 Task: Start in the project AdaptFlow the sprint 'Turbo Boost', with a duration of 1 week. Start in the project AdaptFlow the sprint 'Turbo Boost', with a duration of 3 weeks. Start in the project AdaptFlow the sprint 'Turbo Boost', with a duration of 2 weeks
Action: Mouse scrolled (521, 742) with delta (0, 0)
Screenshot: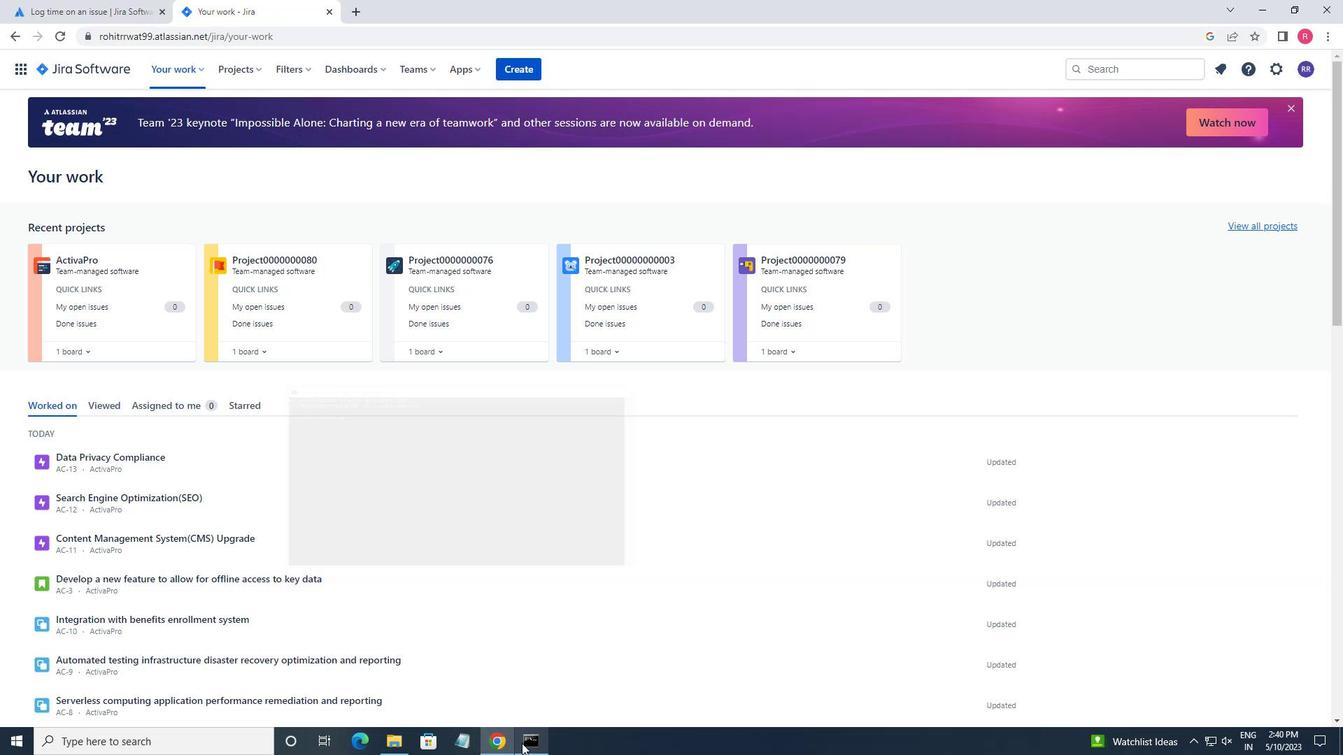 
Action: Mouse moved to (263, 74)
Screenshot: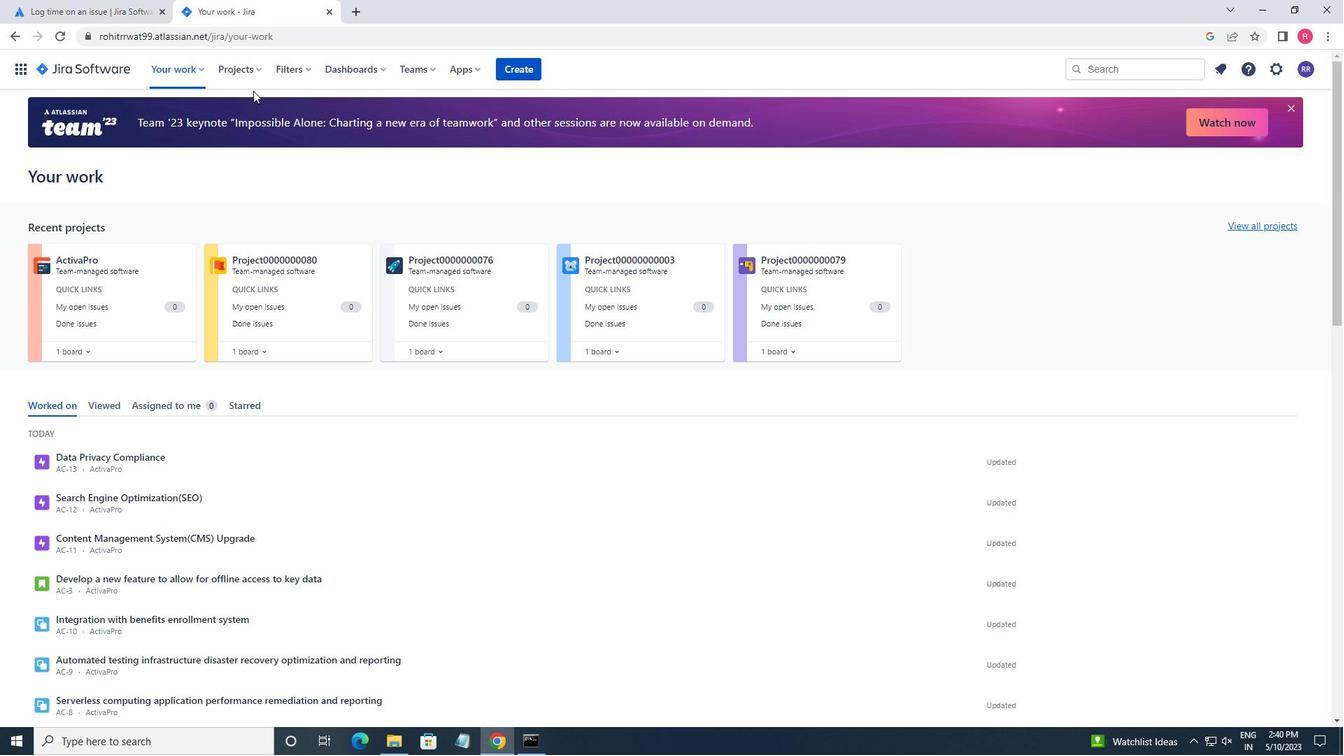 
Action: Mouse pressed left at (263, 74)
Screenshot: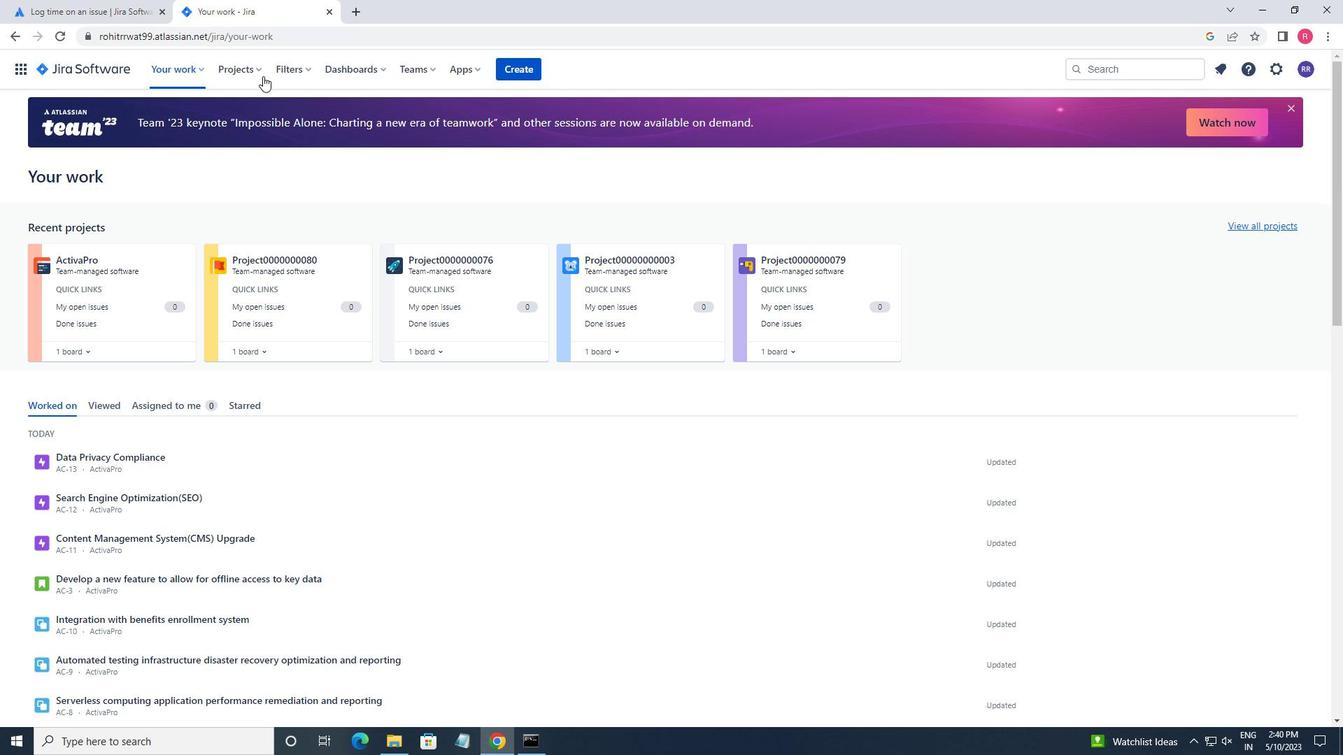 
Action: Mouse moved to (303, 130)
Screenshot: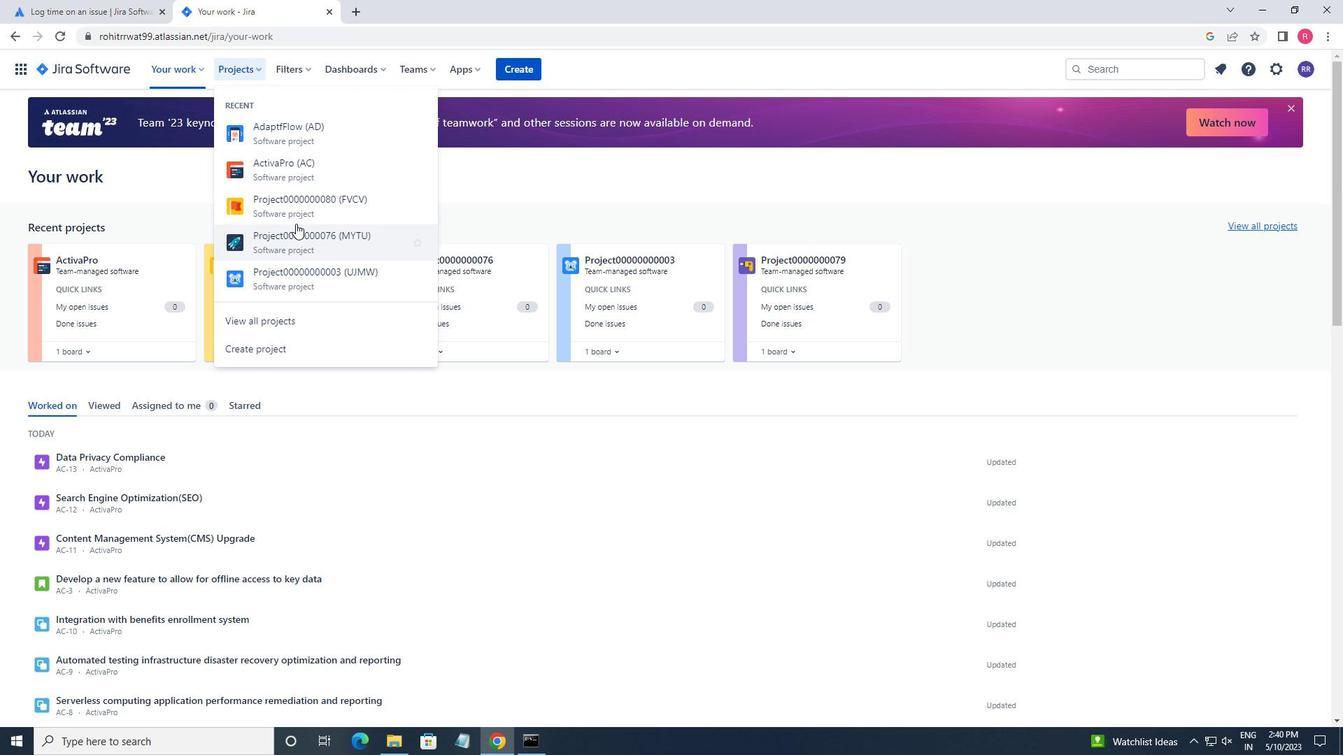 
Action: Mouse pressed left at (303, 130)
Screenshot: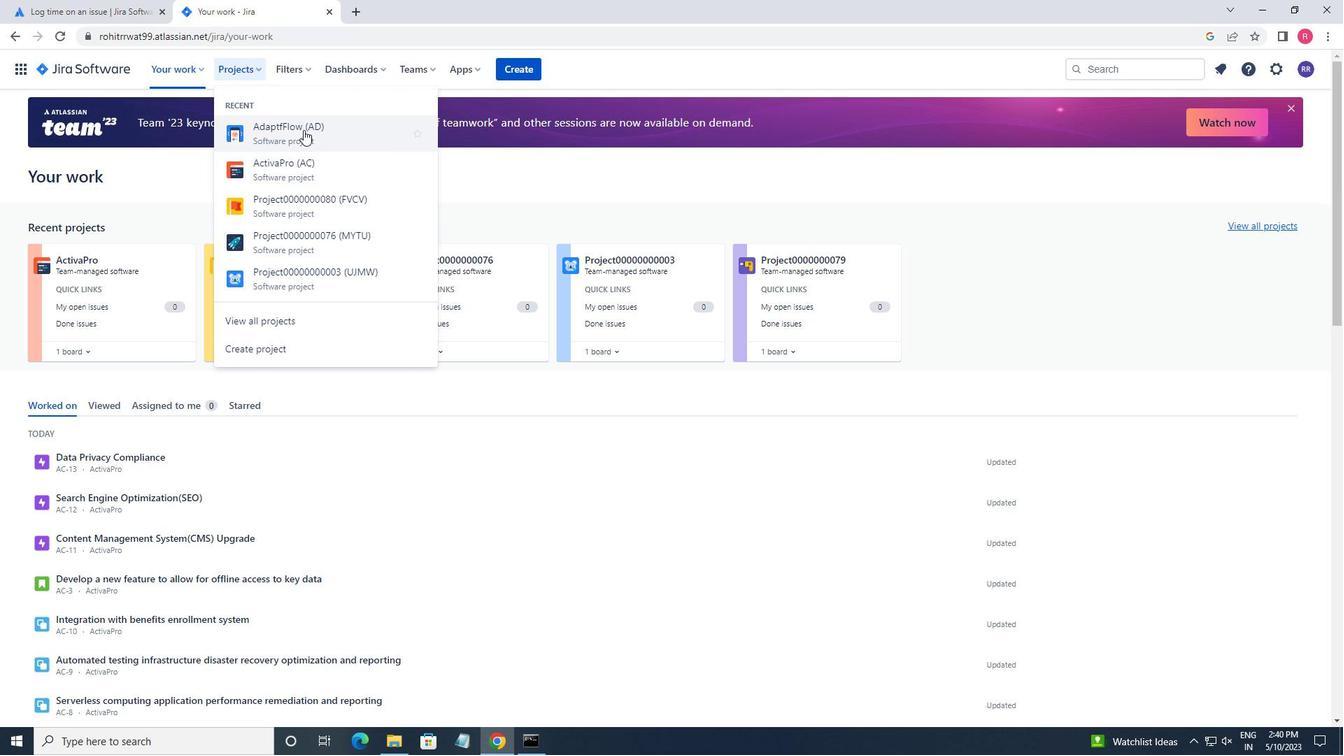 
Action: Mouse moved to (88, 216)
Screenshot: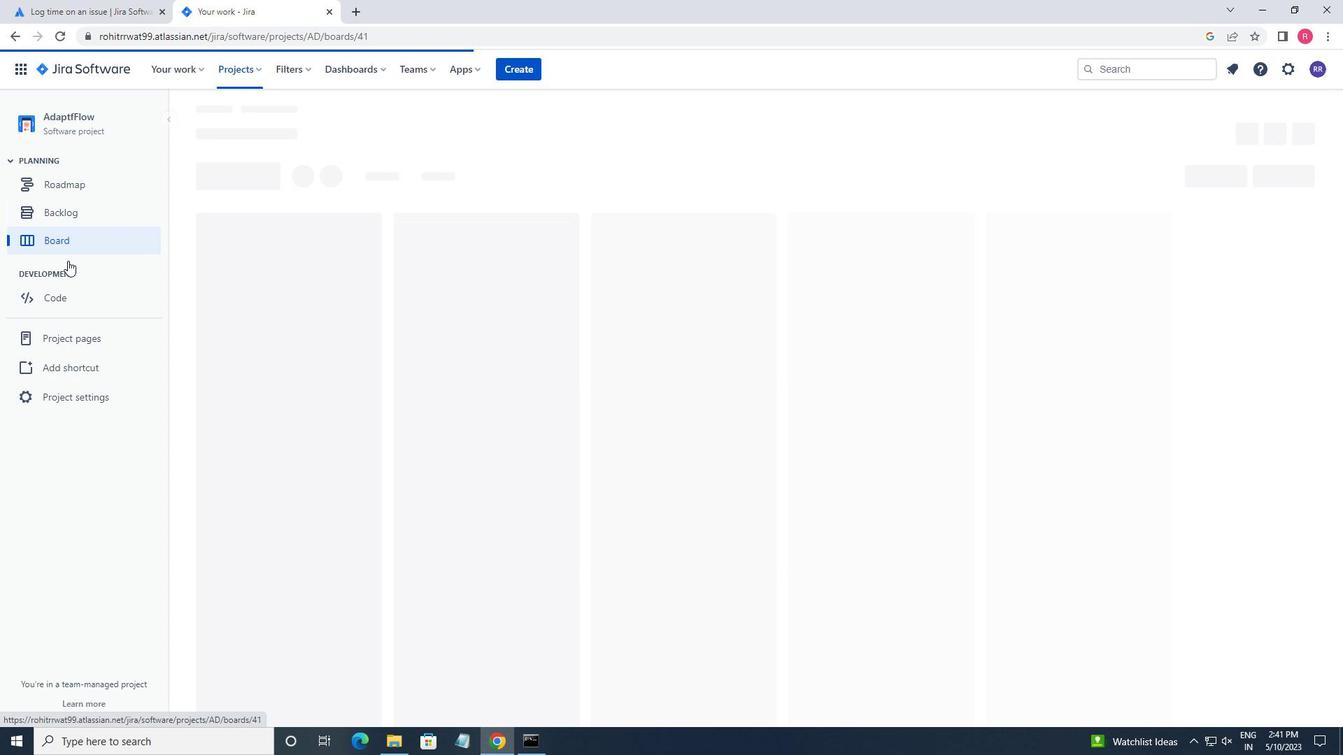 
Action: Mouse pressed left at (88, 216)
Screenshot: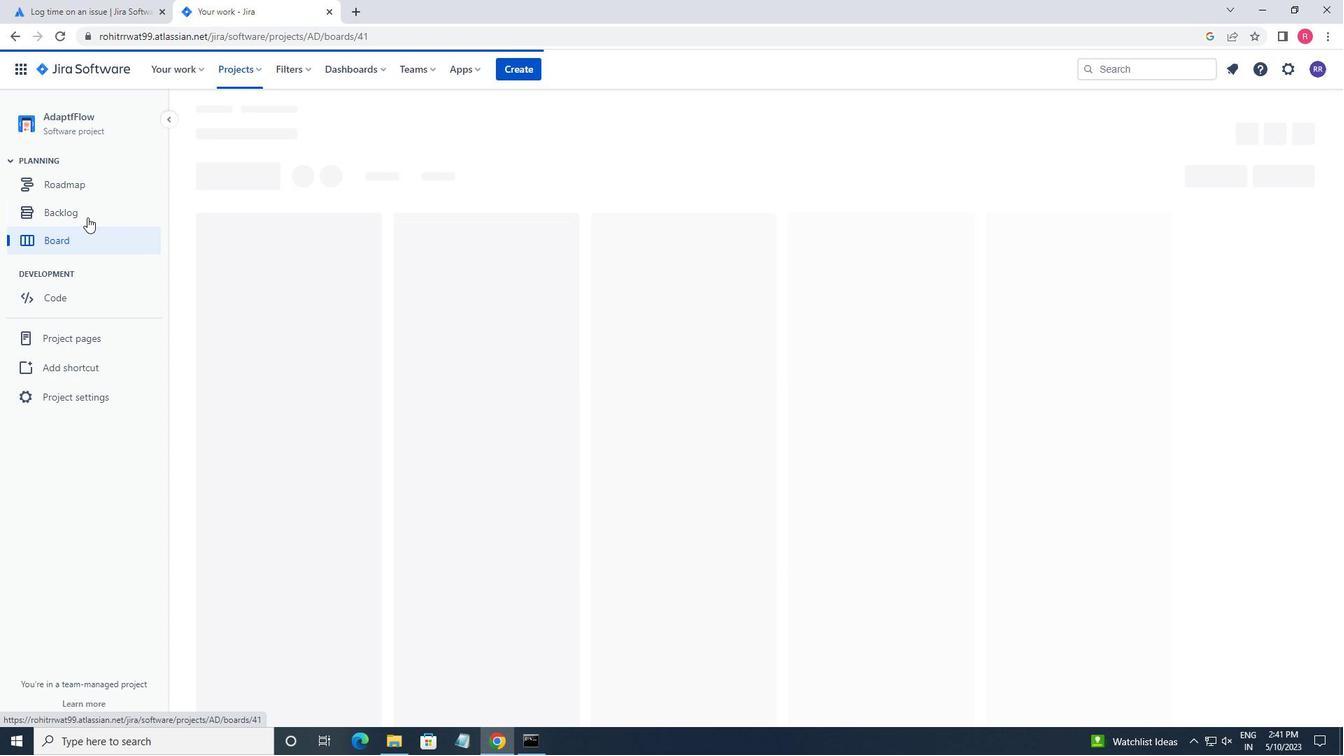 
Action: Mouse moved to (1235, 225)
Screenshot: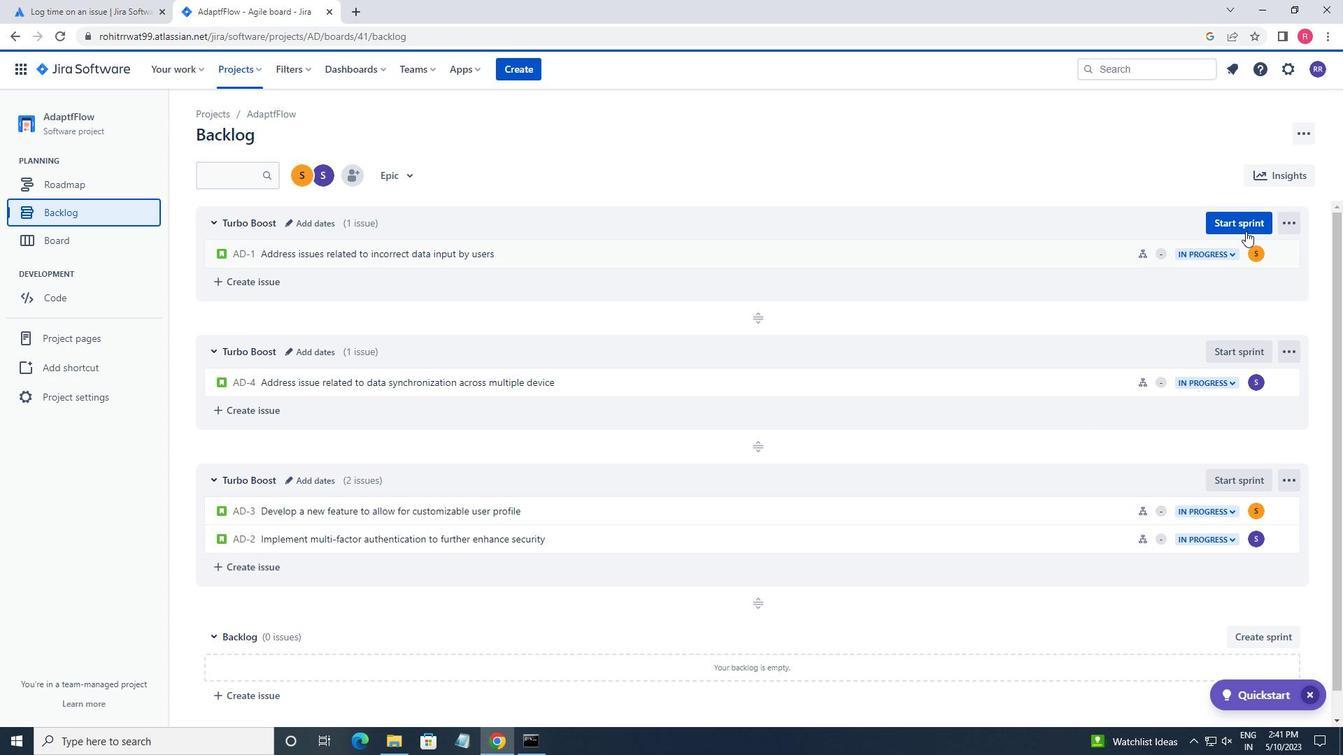 
Action: Mouse pressed left at (1235, 225)
Screenshot: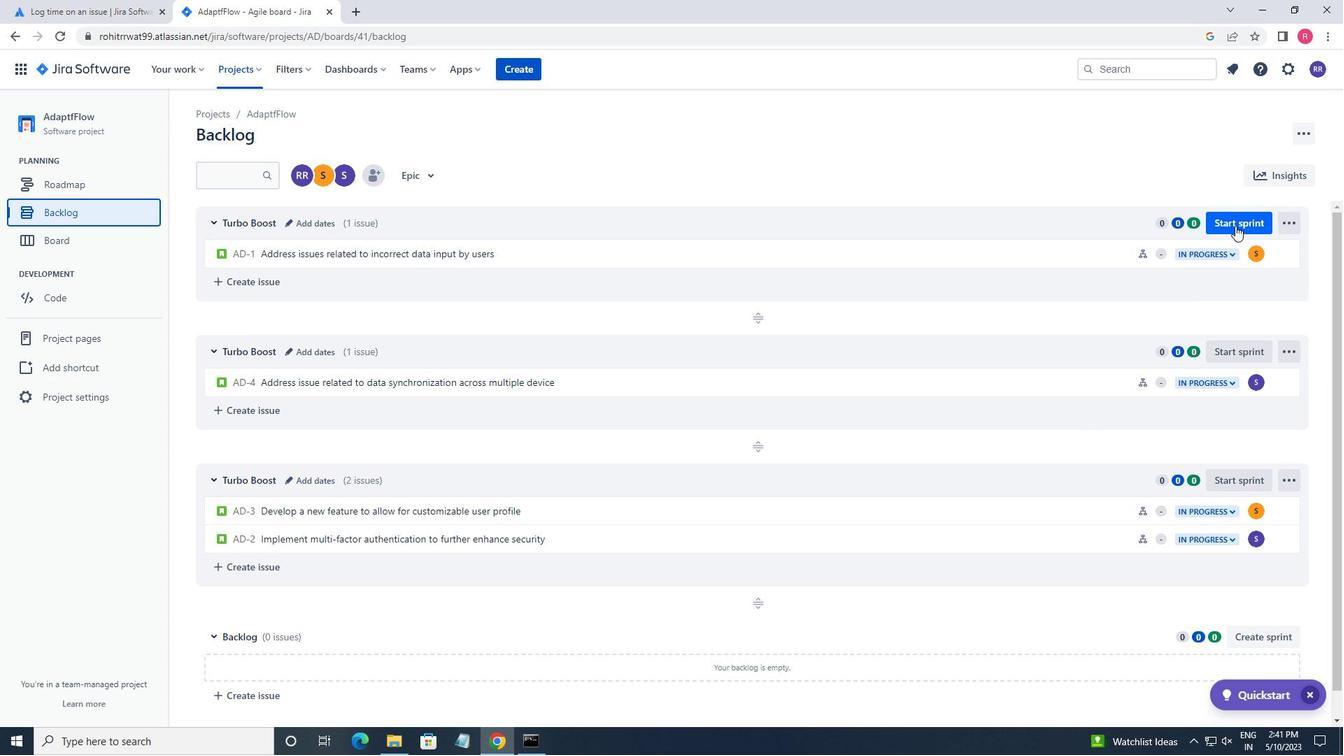 
Action: Mouse moved to (587, 246)
Screenshot: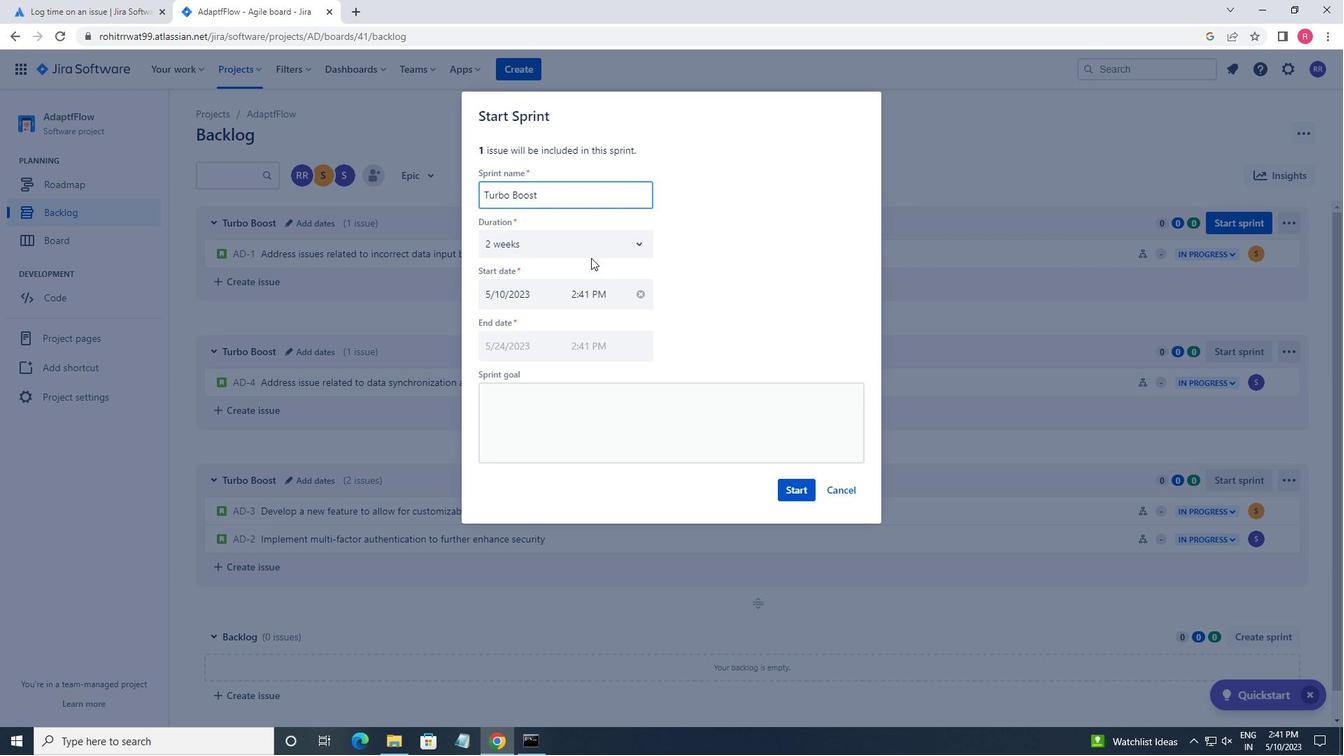 
Action: Mouse pressed left at (587, 246)
Screenshot: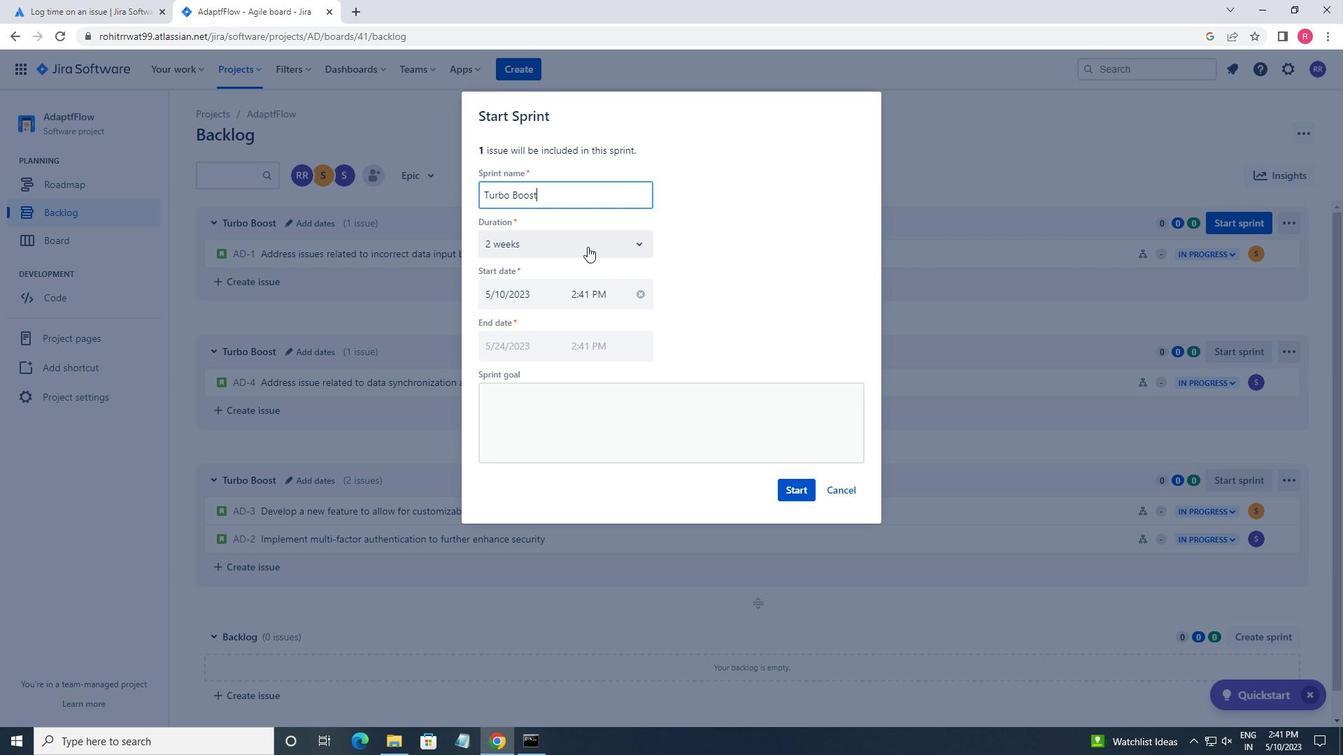 
Action: Mouse moved to (527, 274)
Screenshot: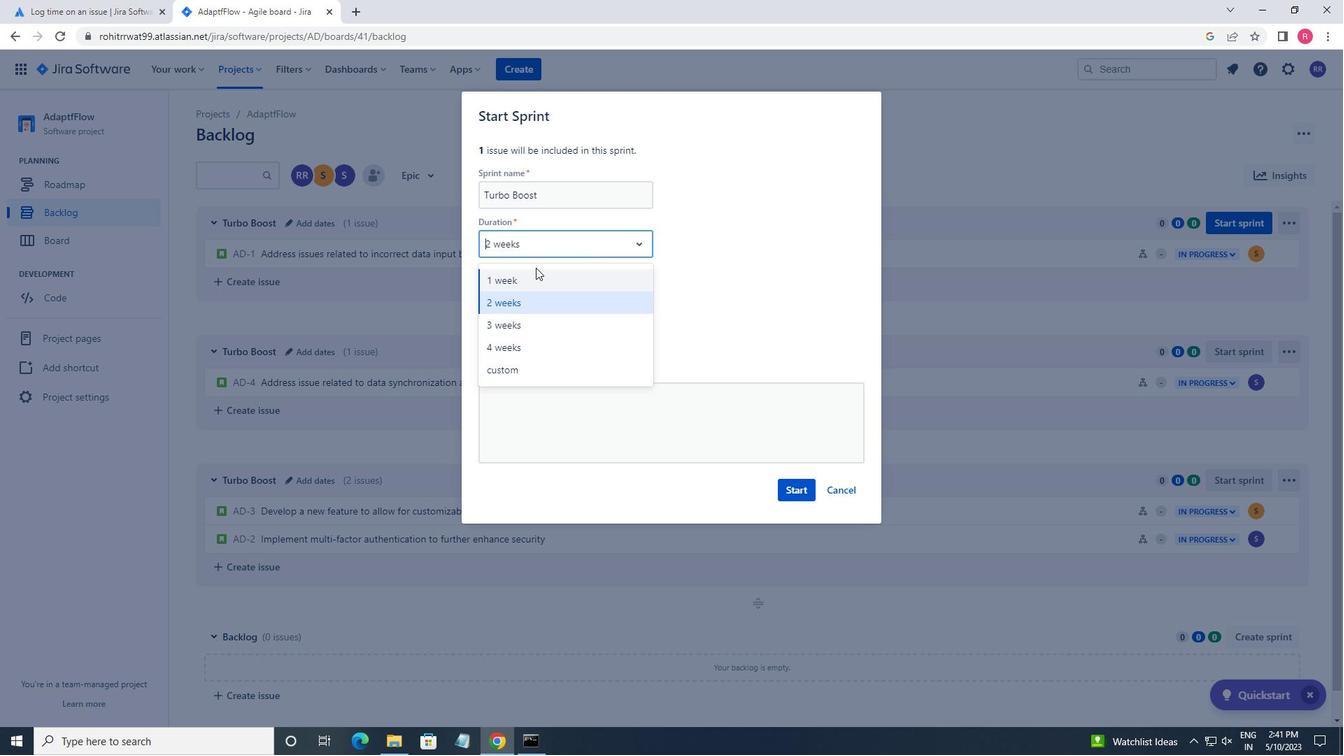
Action: Mouse pressed left at (527, 274)
Screenshot: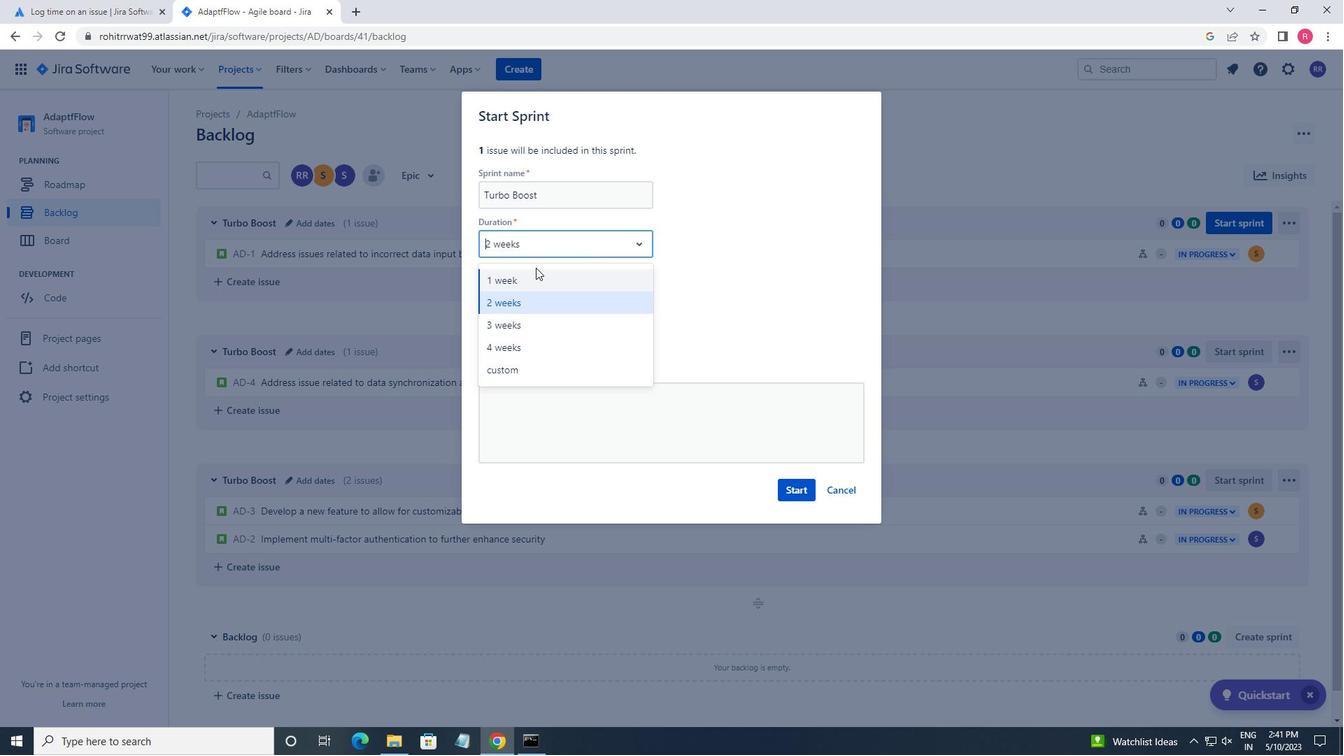 
Action: Mouse moved to (796, 492)
Screenshot: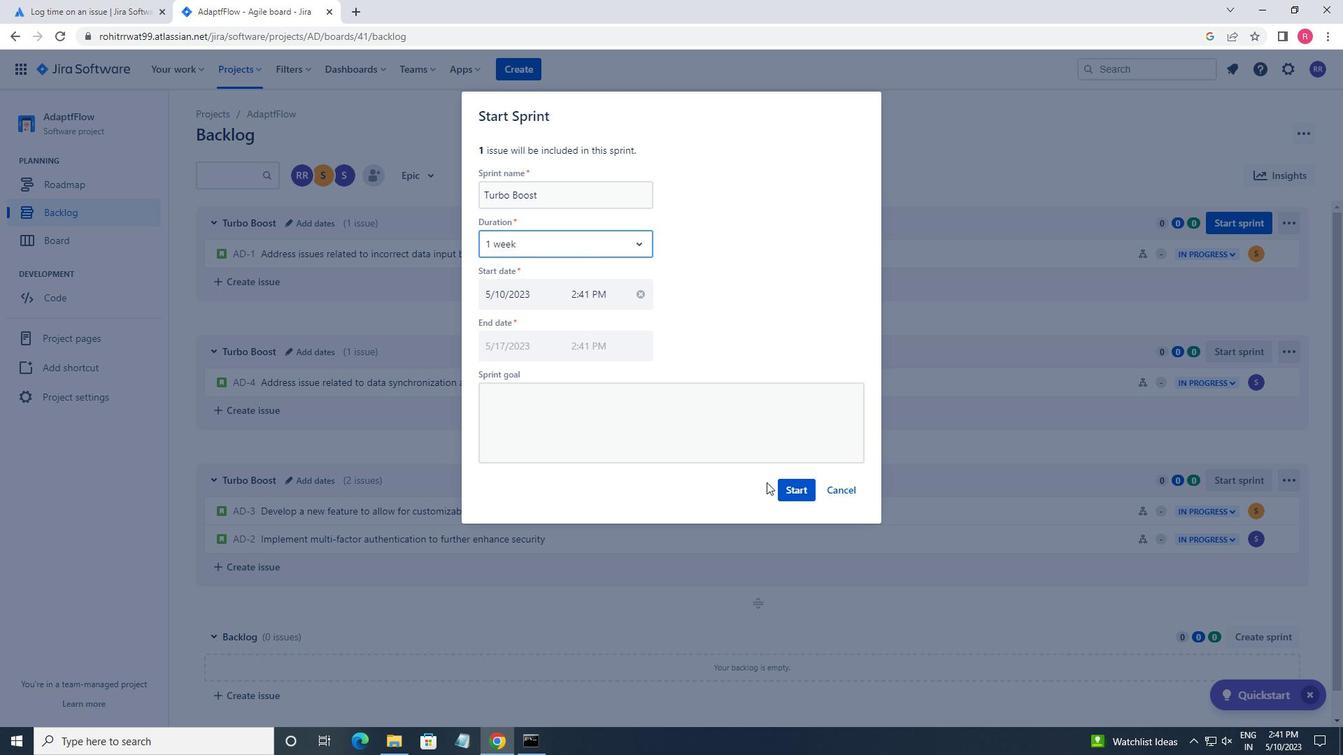 
Action: Mouse pressed left at (796, 492)
Screenshot: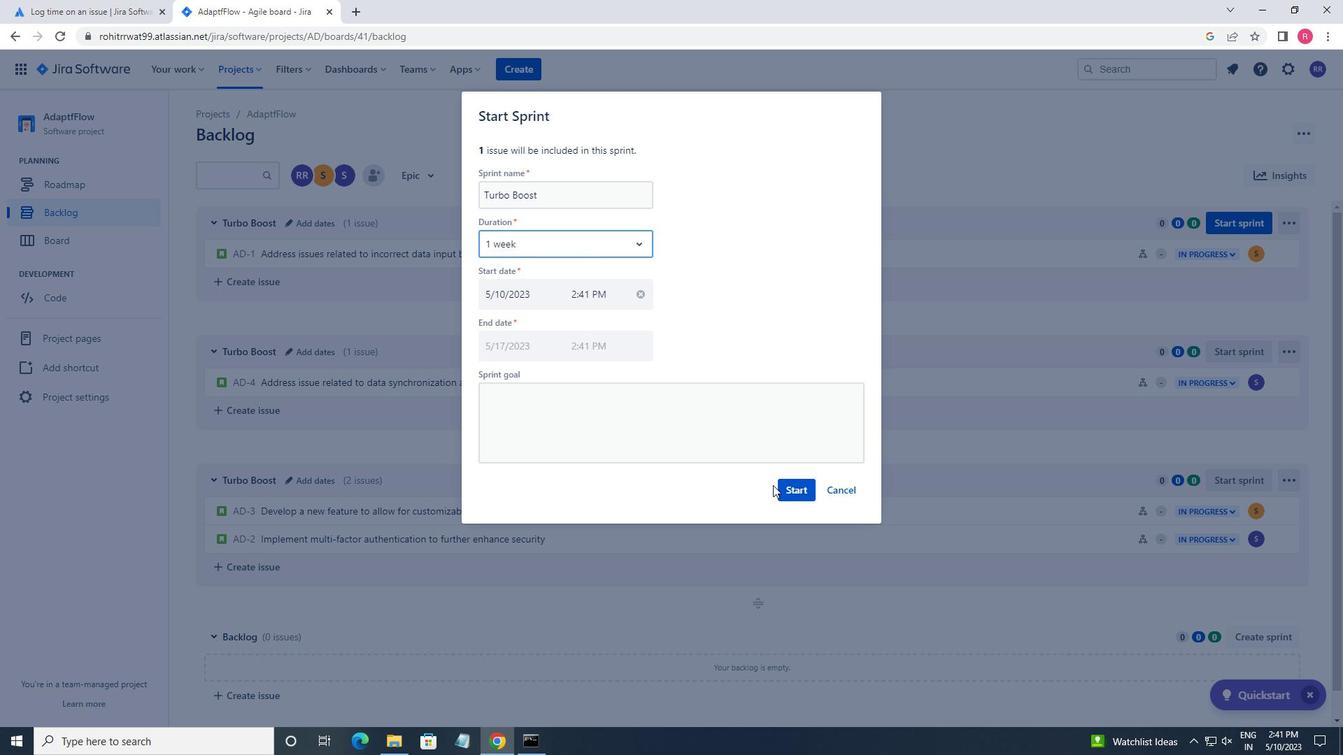
Action: Mouse moved to (48, 209)
Screenshot: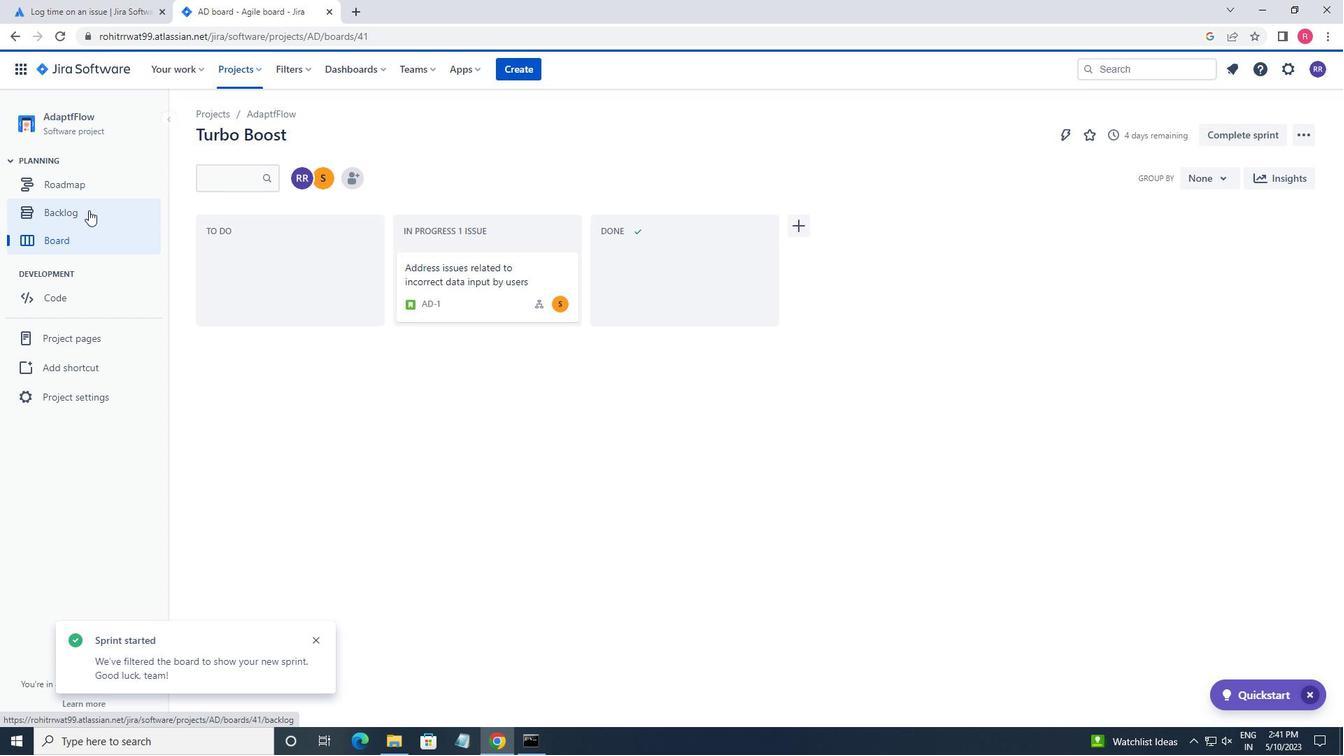 
Action: Mouse pressed left at (48, 209)
Screenshot: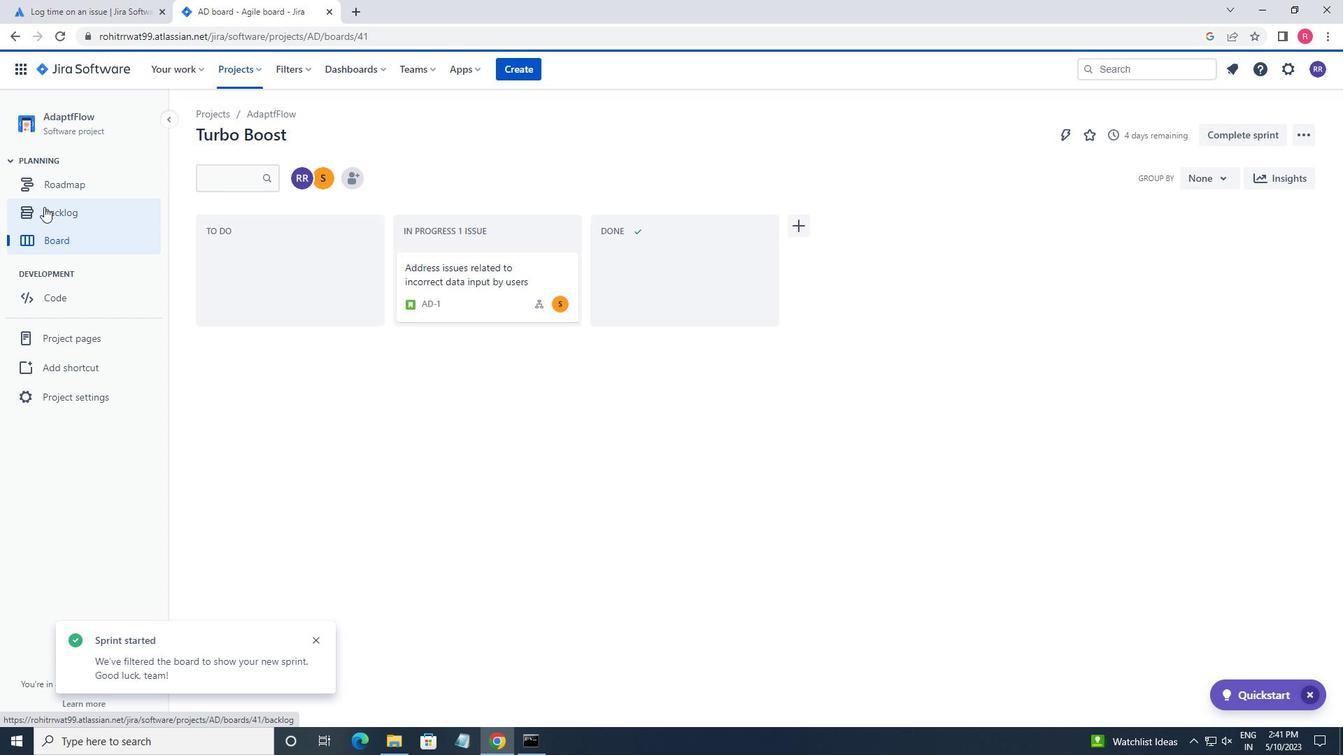 
Action: Mouse moved to (1231, 344)
Screenshot: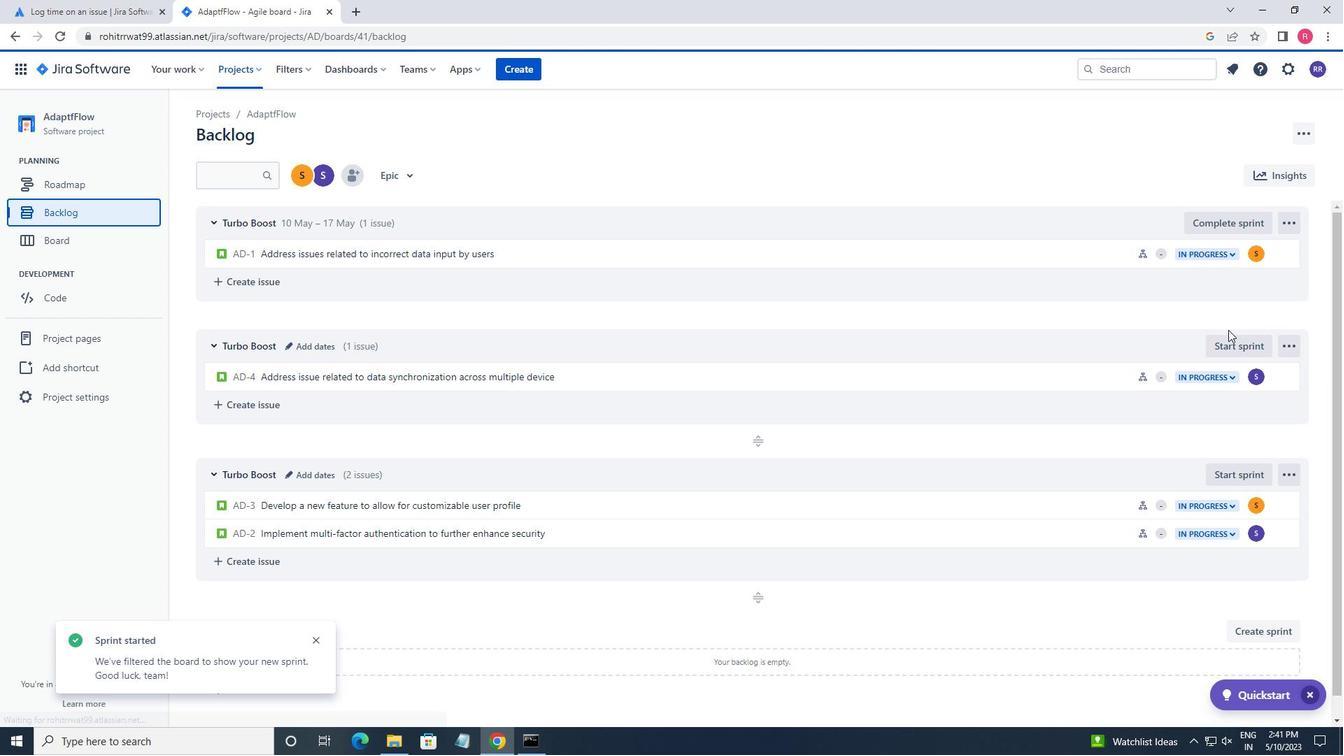 
Action: Mouse pressed left at (1231, 344)
Screenshot: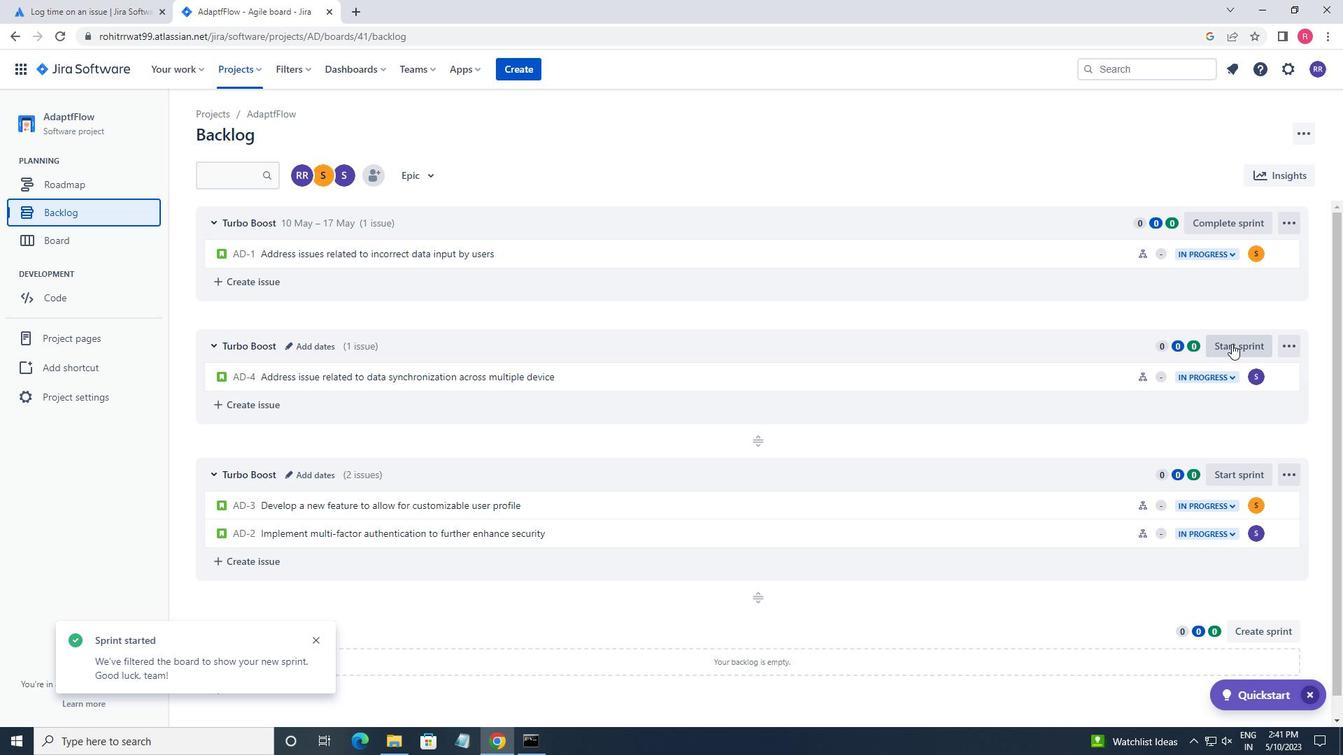 
Action: Mouse moved to (627, 258)
Screenshot: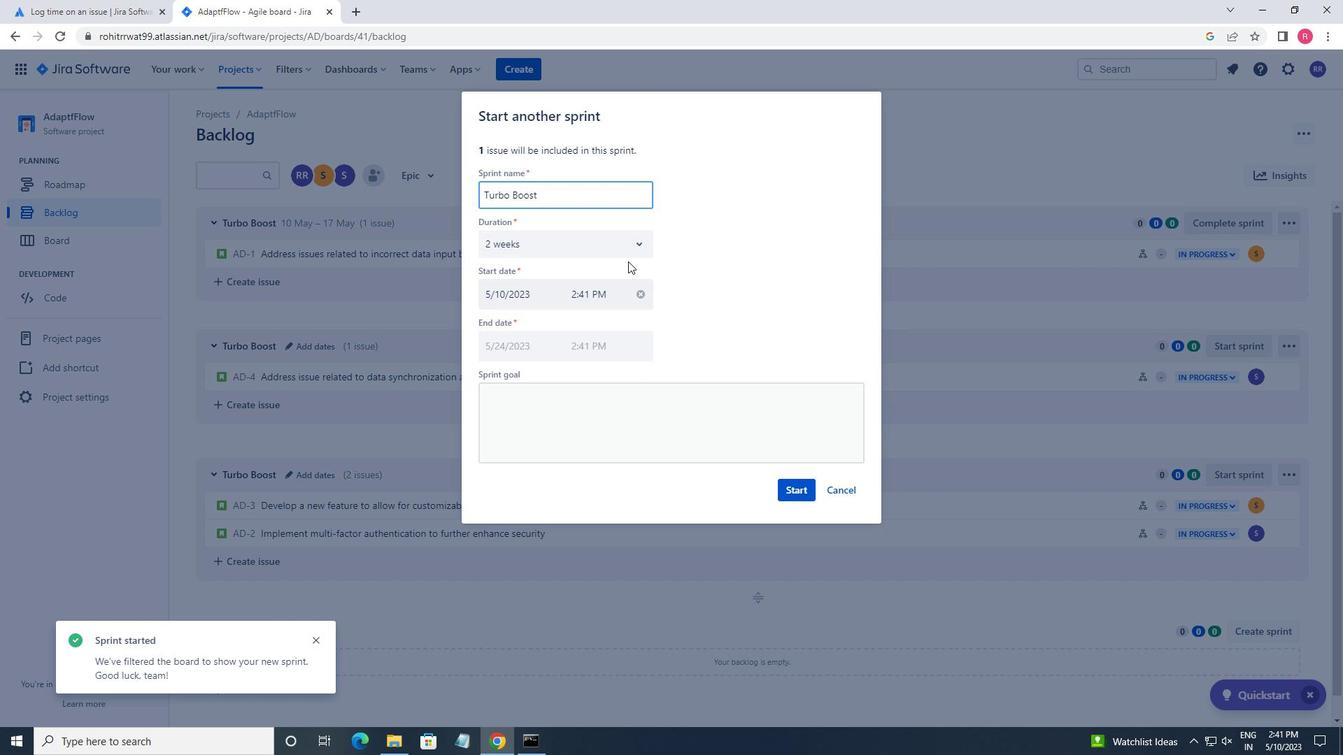 
Action: Mouse pressed left at (627, 258)
Screenshot: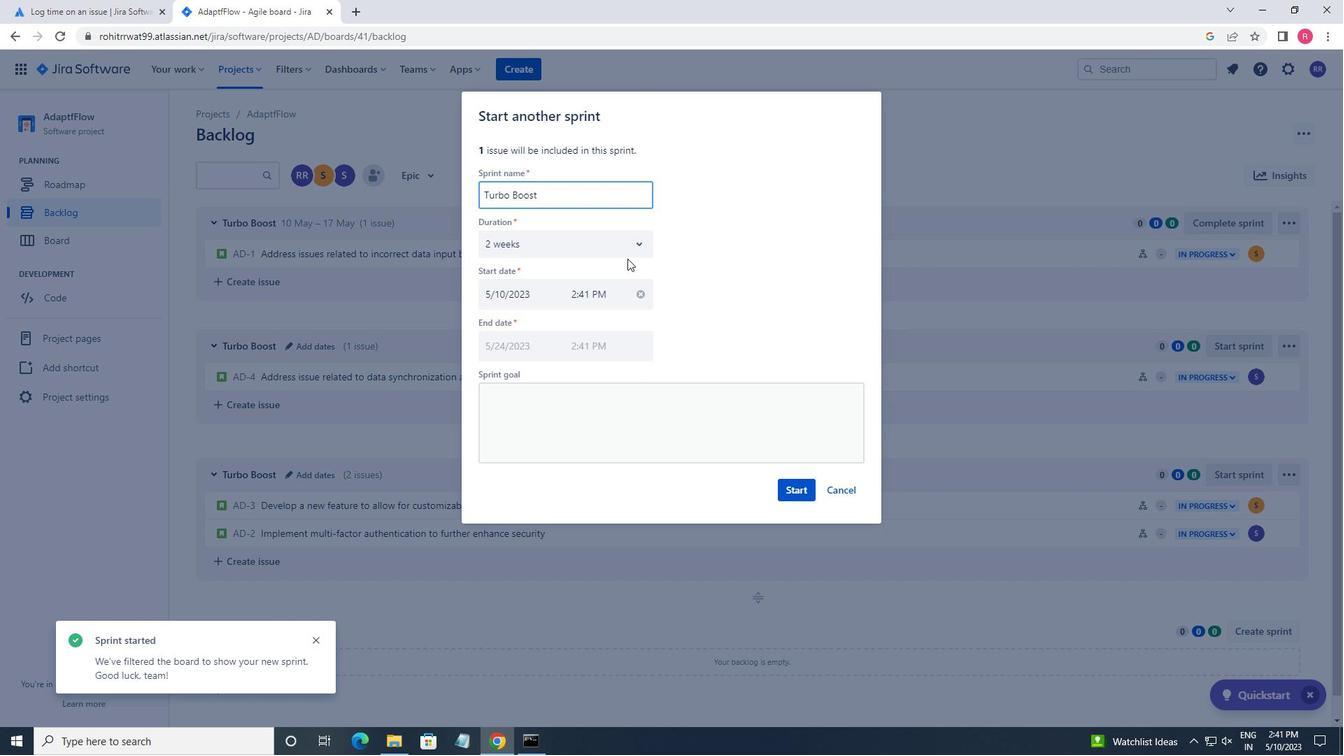 
Action: Mouse moved to (803, 498)
Screenshot: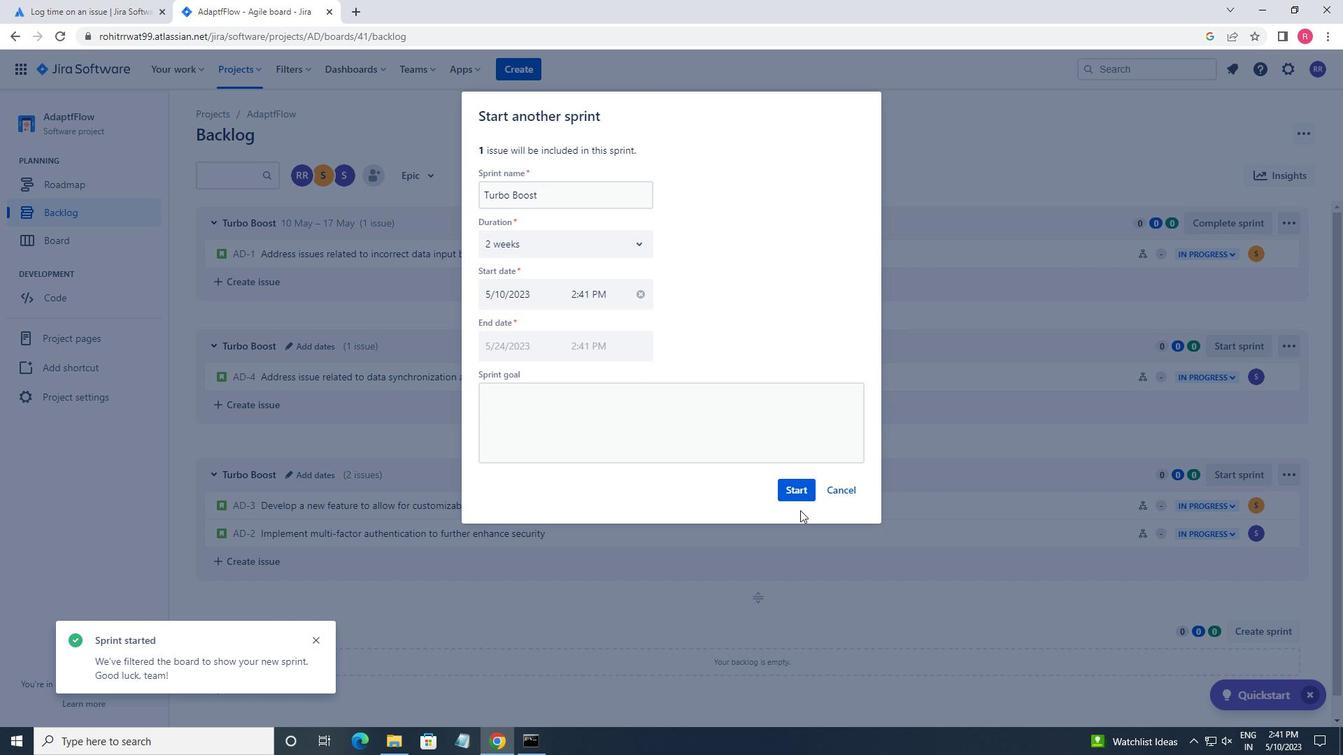 
Action: Mouse pressed left at (803, 498)
Screenshot: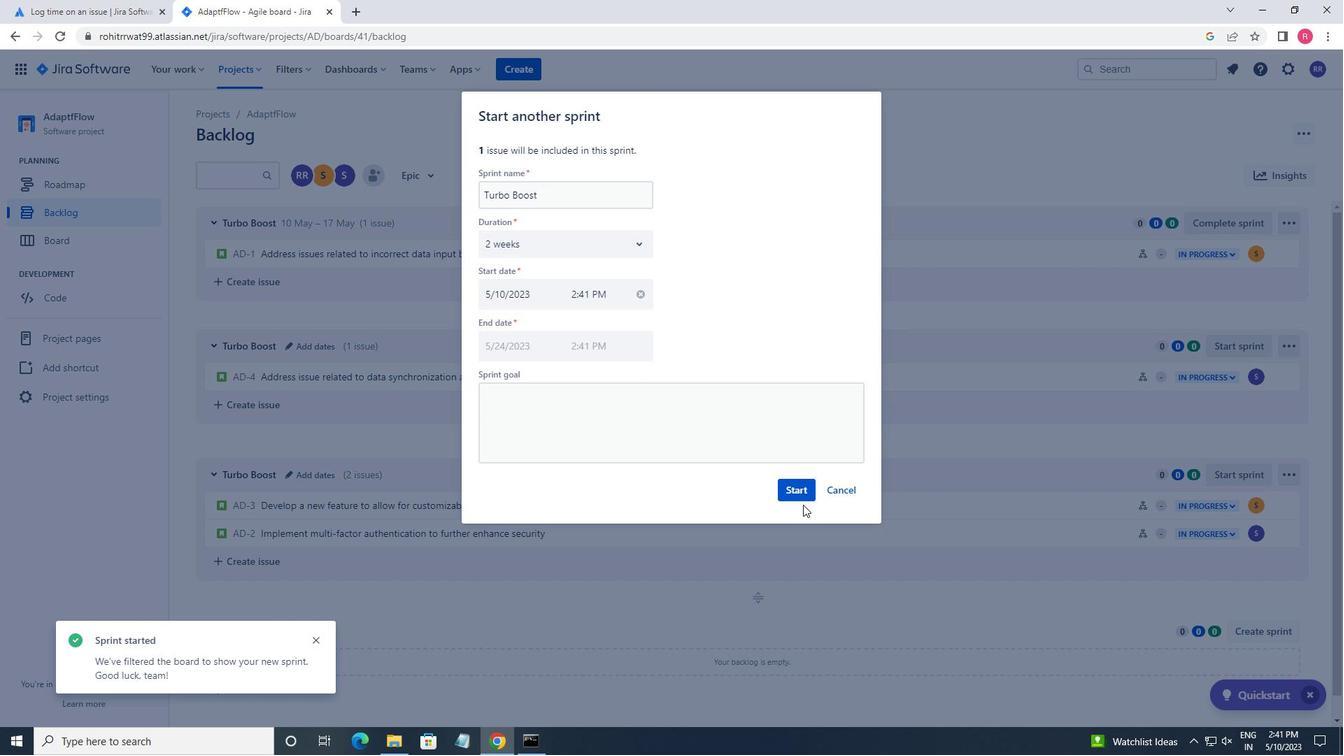 
Action: Mouse moved to (64, 222)
Screenshot: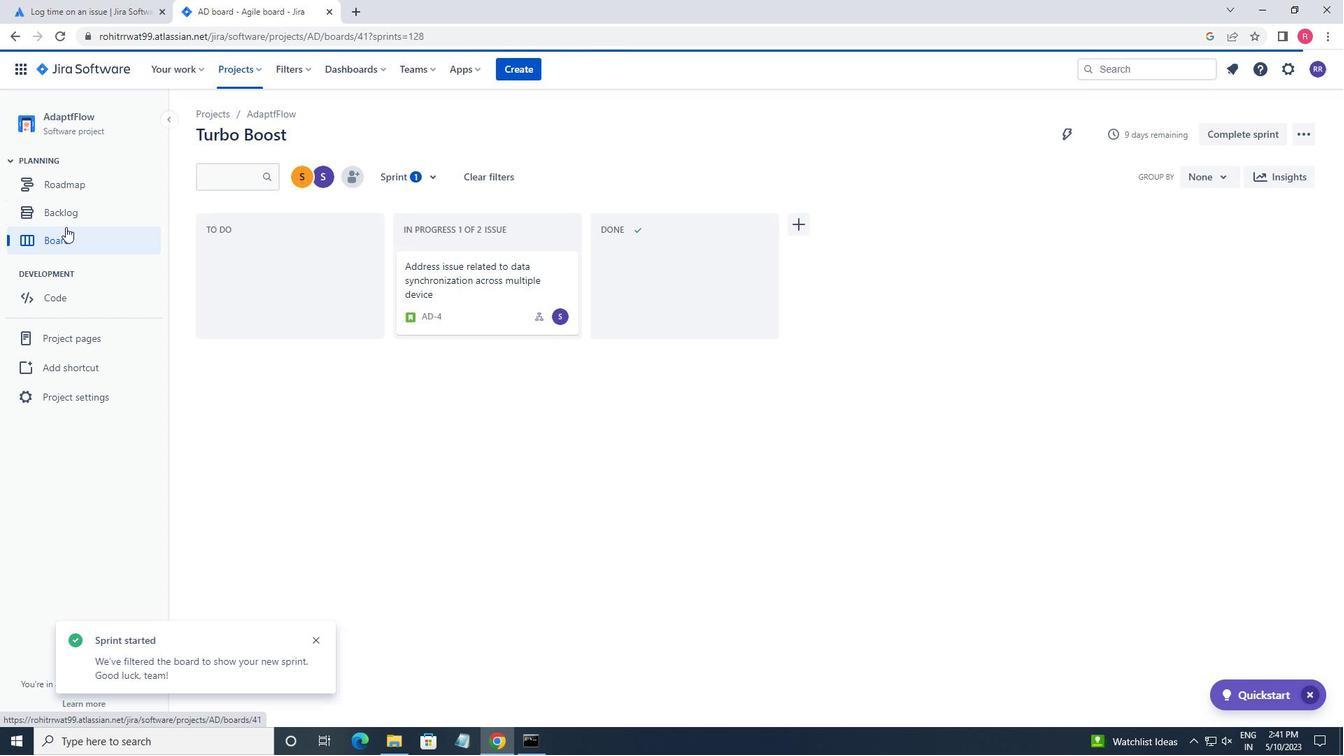
Action: Mouse pressed left at (64, 222)
Screenshot: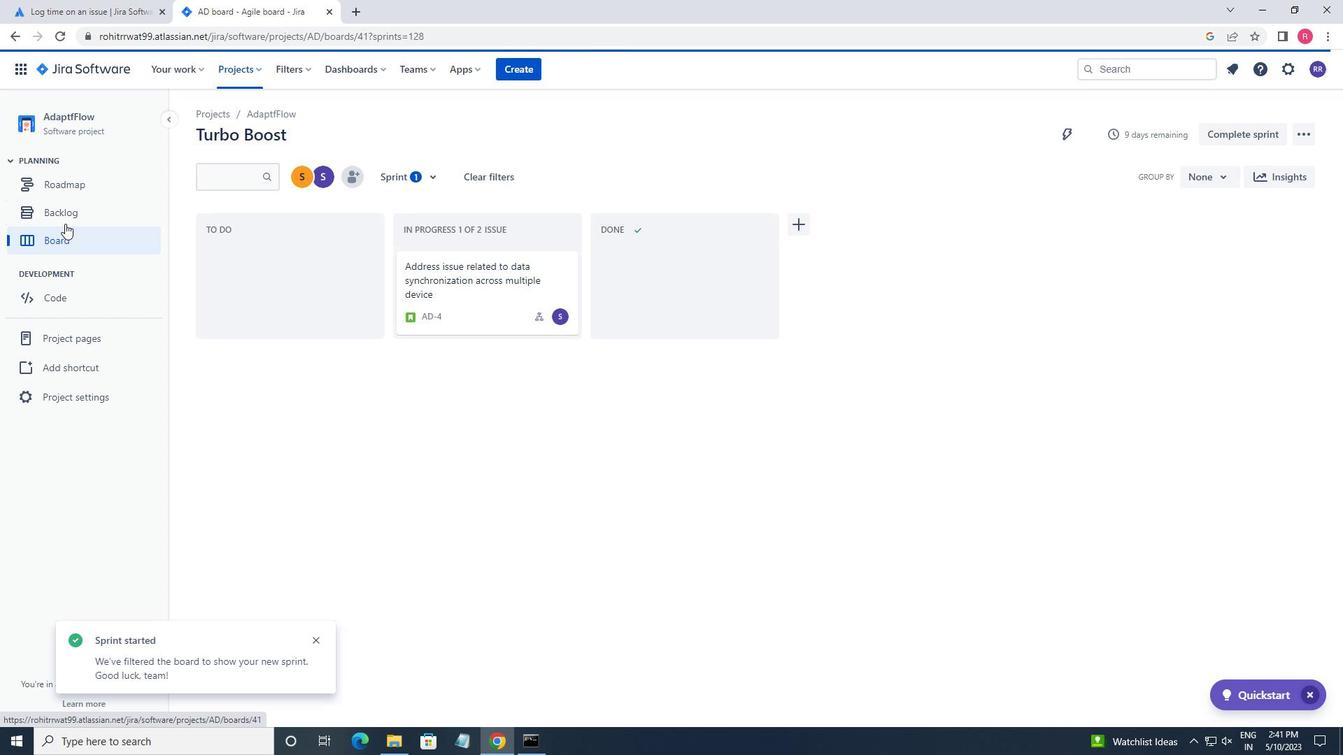 
Action: Mouse moved to (1222, 477)
Screenshot: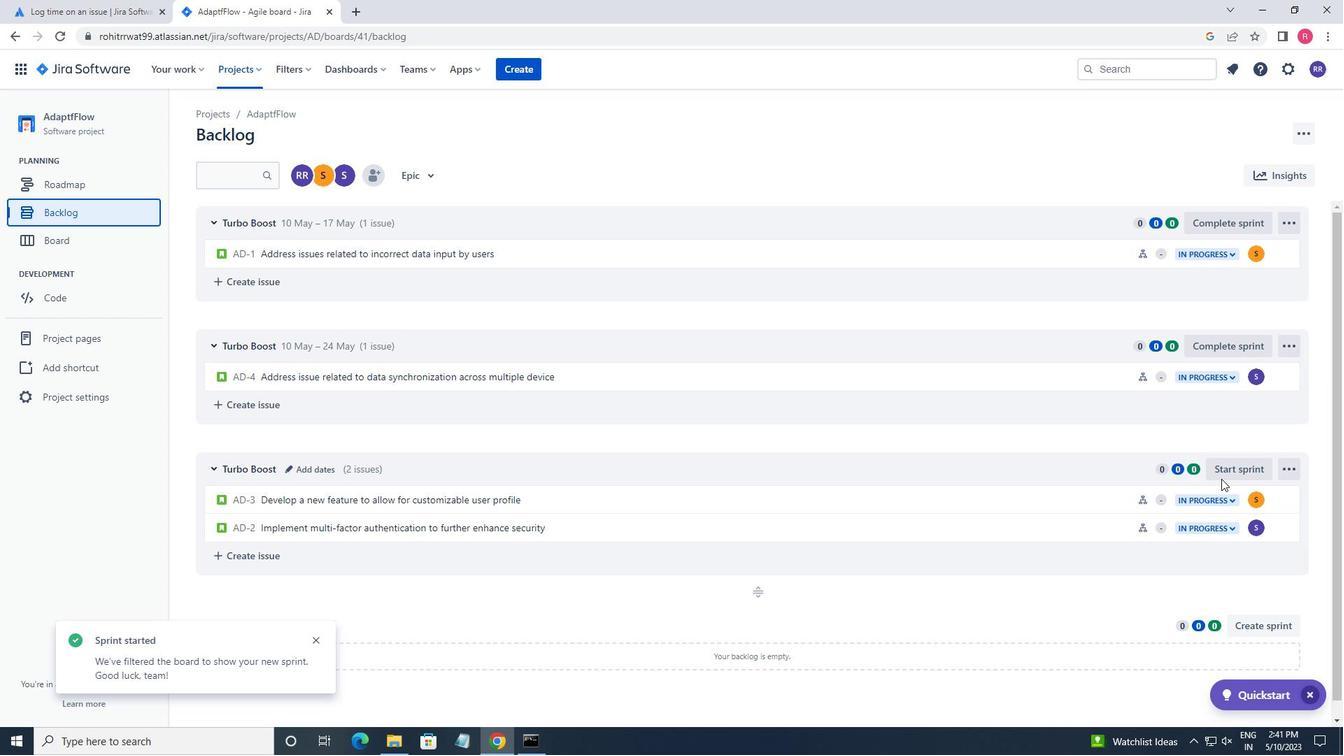 
Action: Mouse pressed left at (1222, 477)
Screenshot: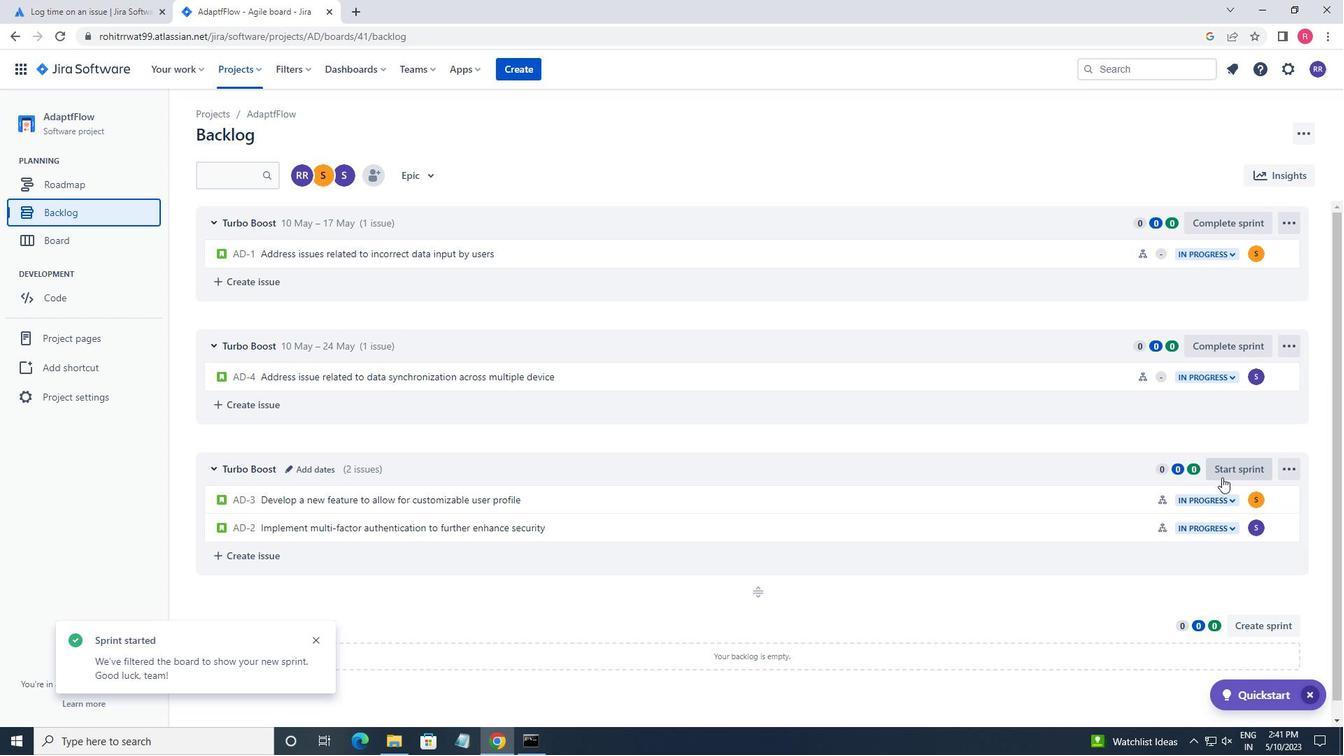 
Action: Mouse moved to (558, 257)
Screenshot: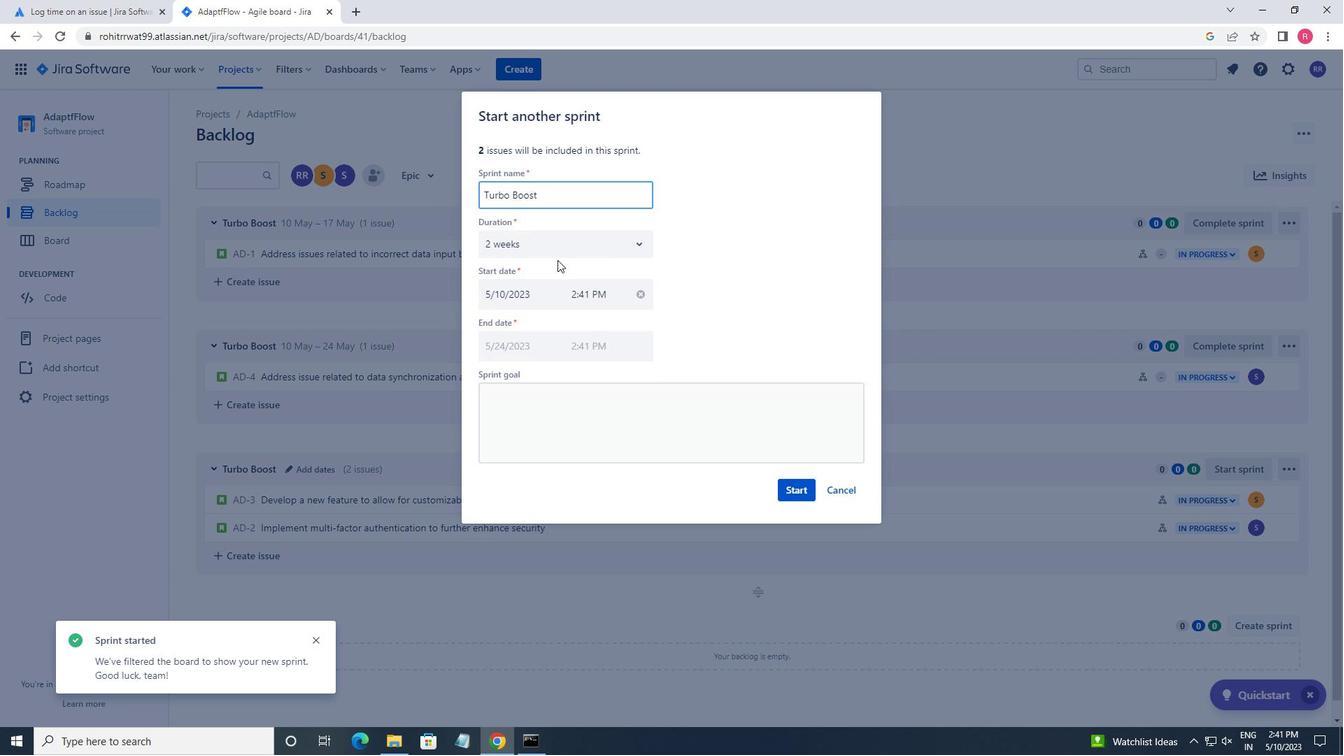 
Action: Mouse pressed left at (558, 257)
Screenshot: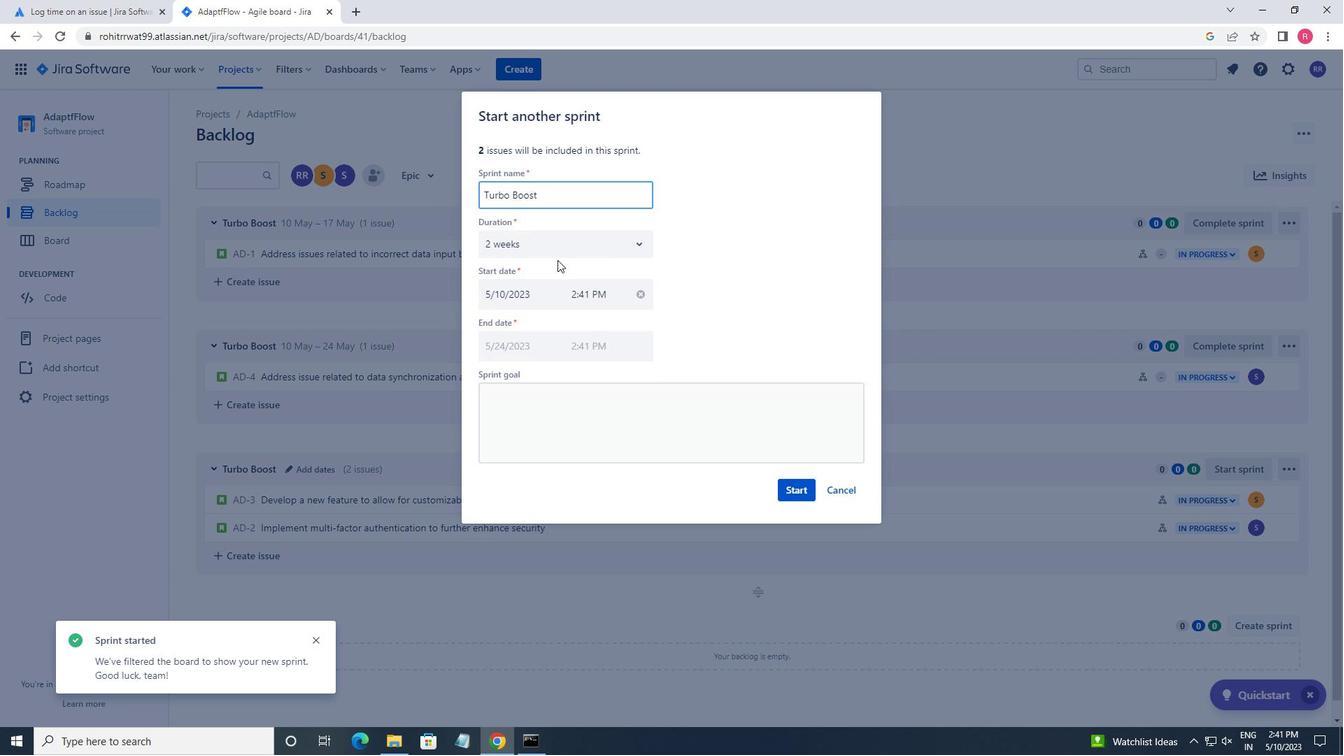 
Action: Mouse moved to (538, 326)
Screenshot: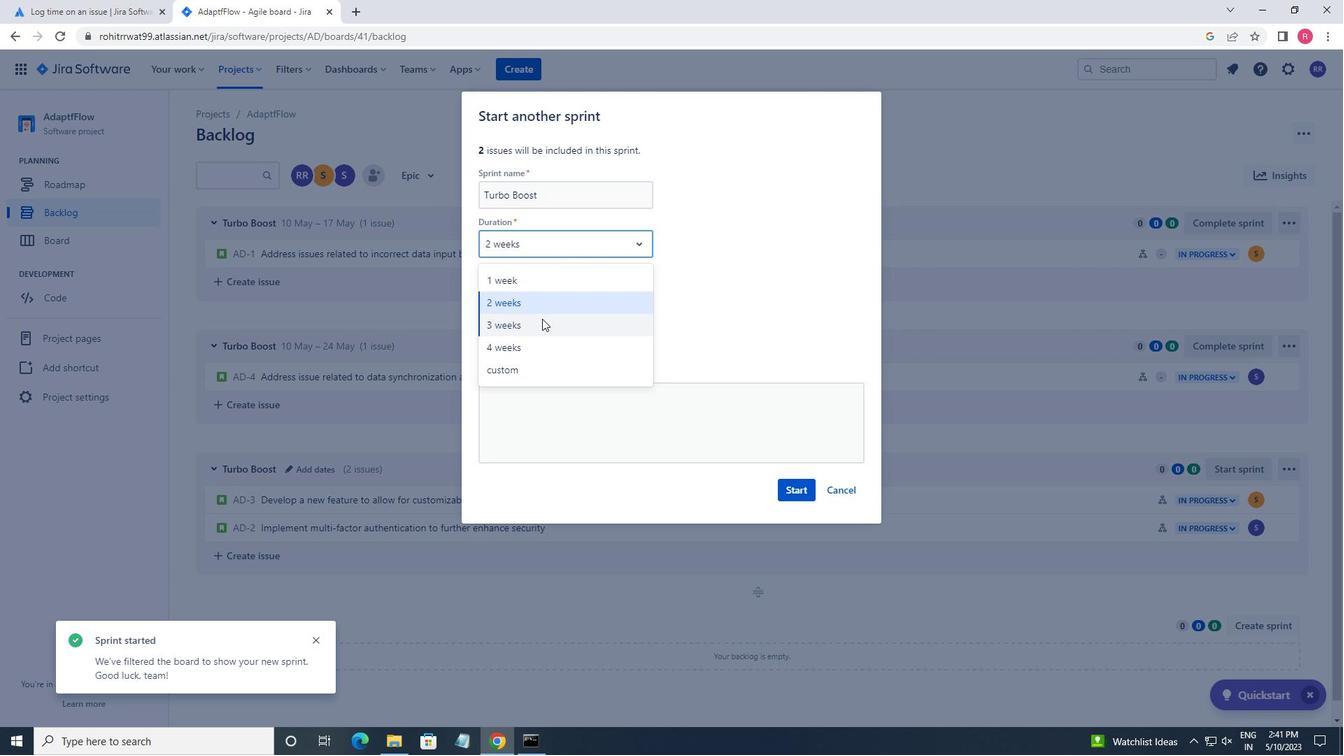 
Action: Mouse pressed left at (538, 326)
Screenshot: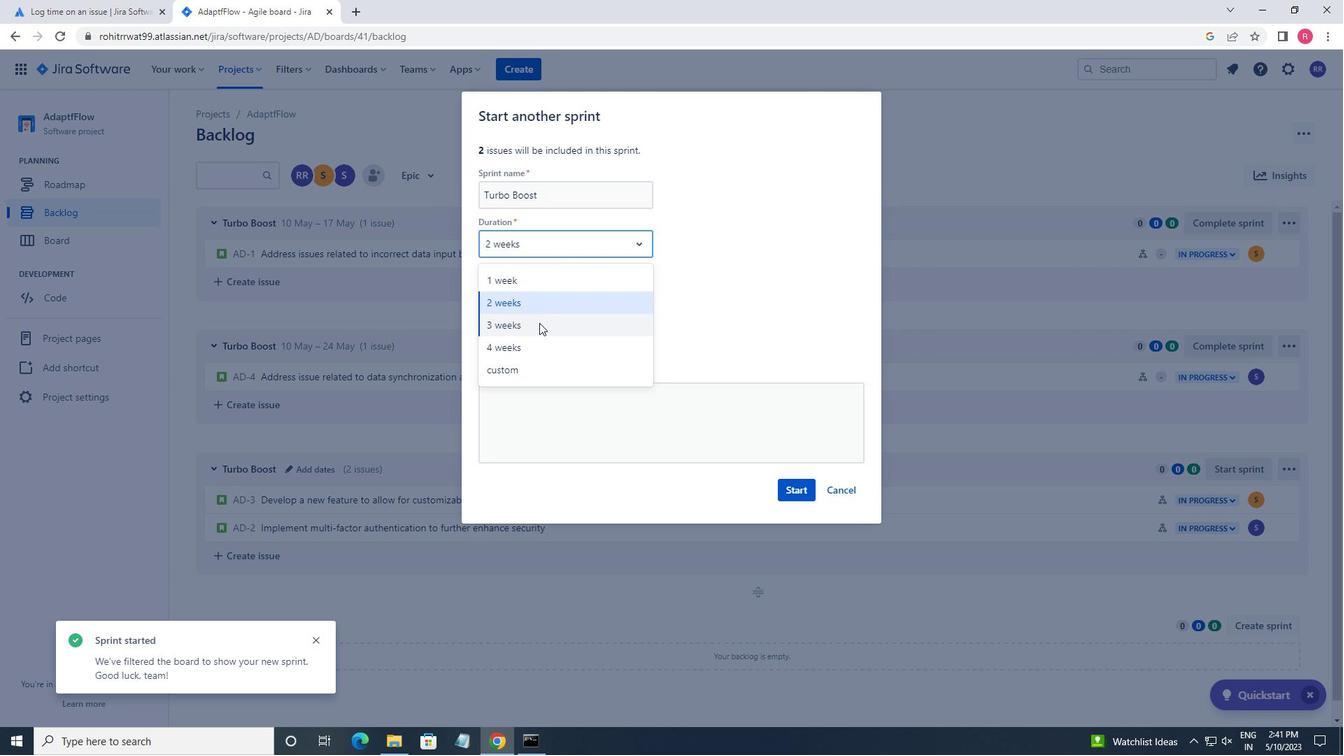 
Action: Mouse moved to (779, 486)
Screenshot: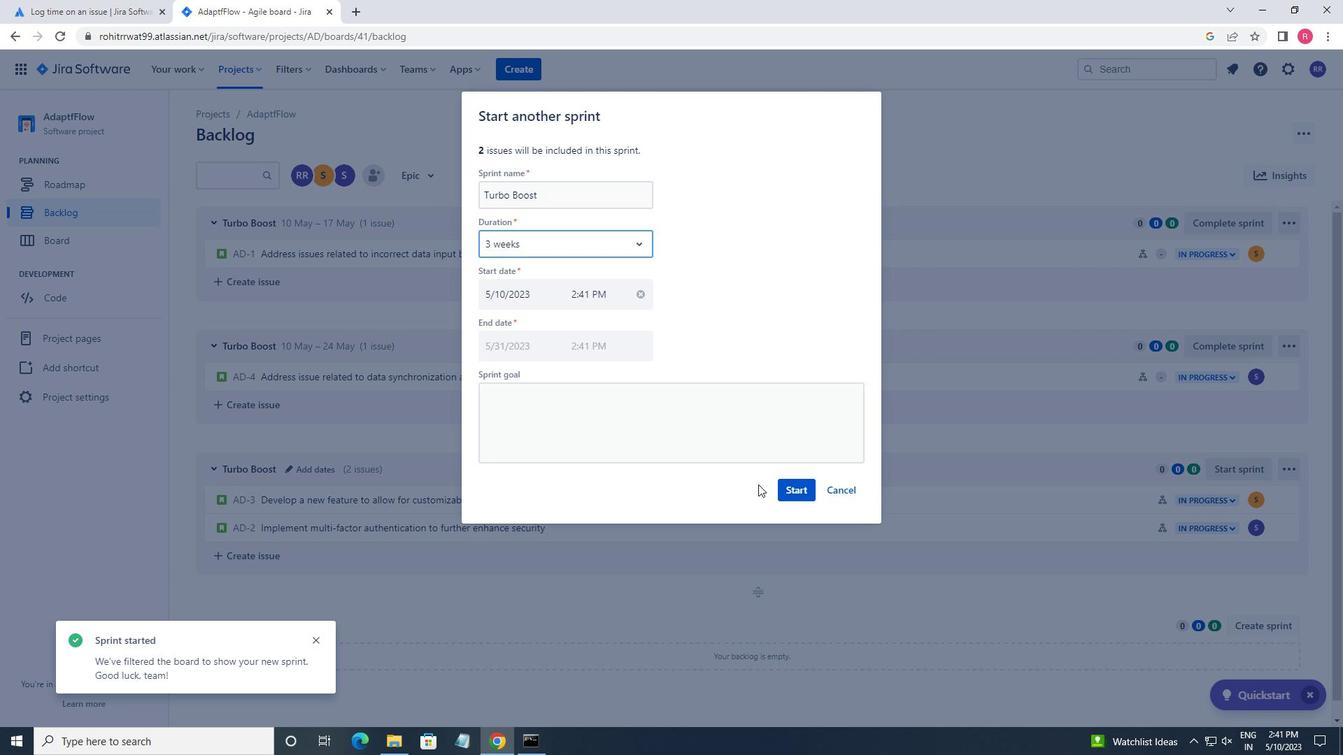 
Action: Mouse pressed left at (779, 486)
Screenshot: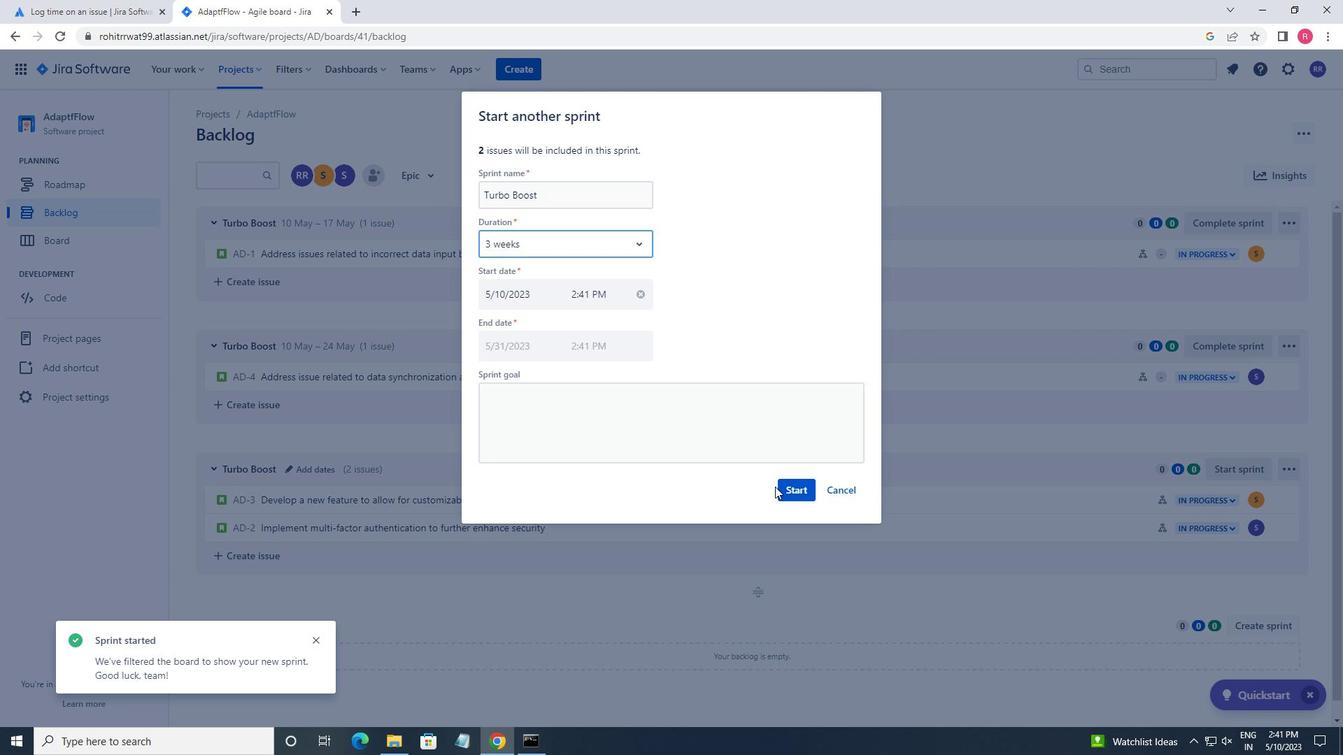 
Action: Mouse moved to (761, 484)
Screenshot: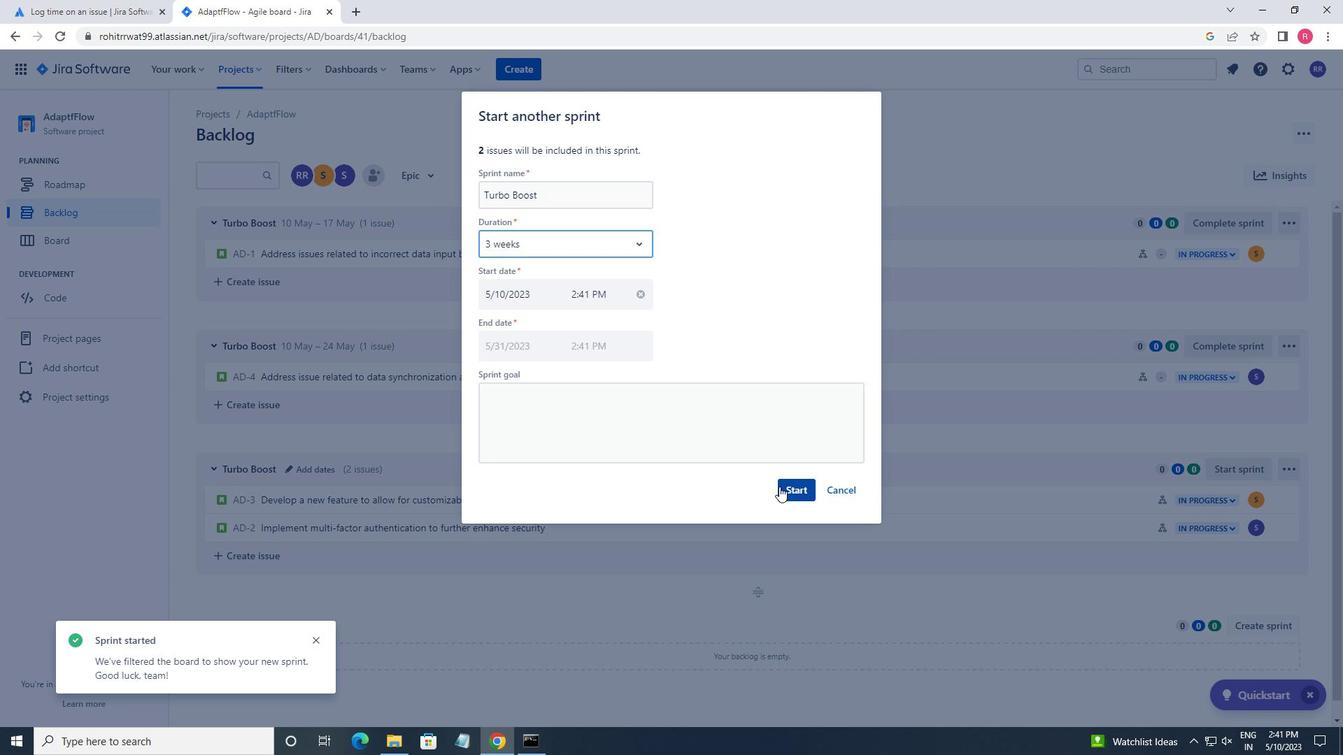 
